 Task: Use the formula "CONFIDENCE" in spreadsheet "Project portfolio".
Action: Mouse moved to (93, 89)
Screenshot: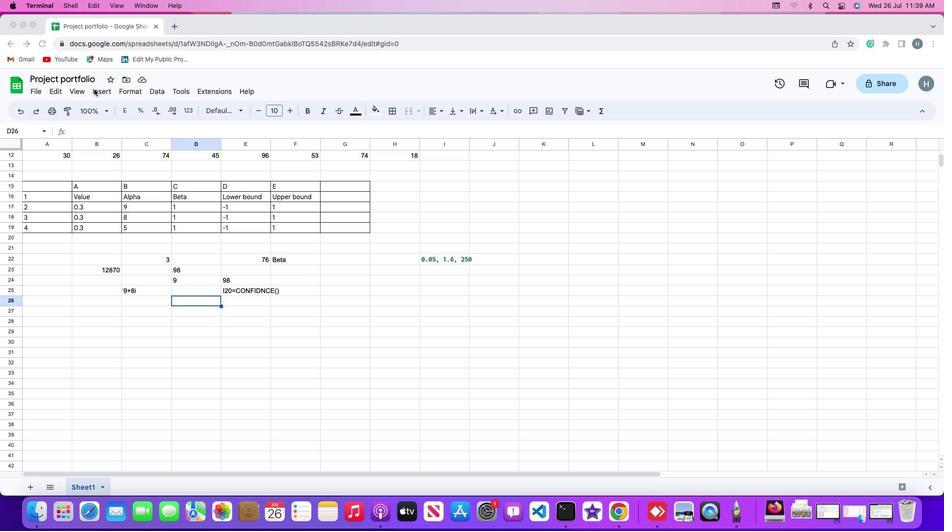 
Action: Mouse pressed left at (93, 89)
Screenshot: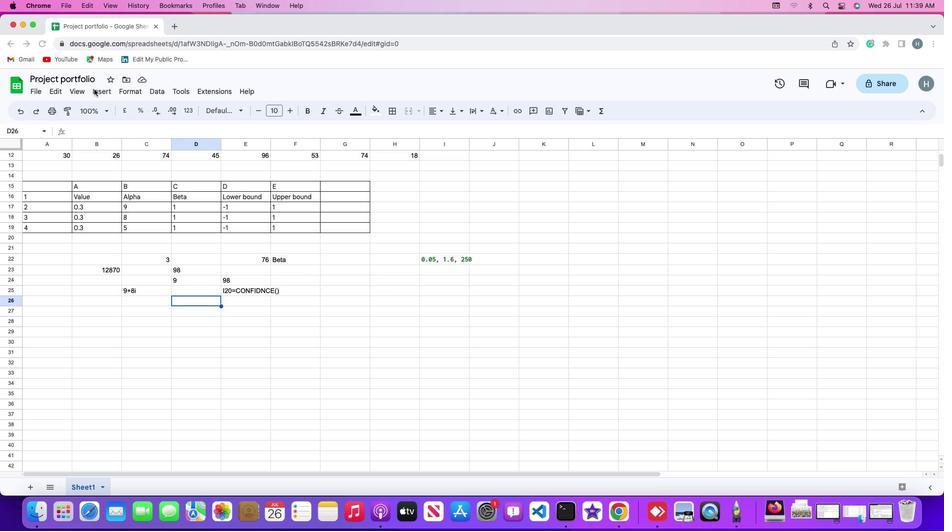 
Action: Mouse moved to (111, 89)
Screenshot: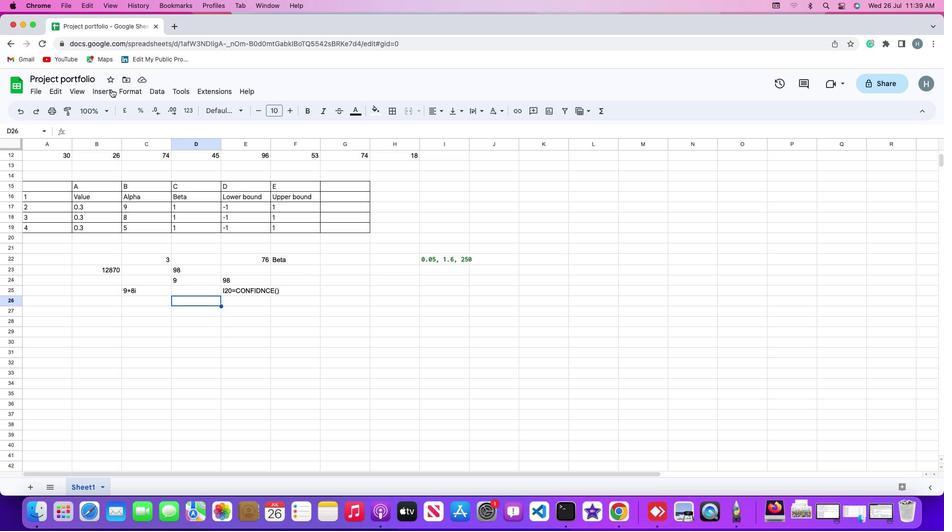
Action: Mouse pressed left at (111, 89)
Screenshot: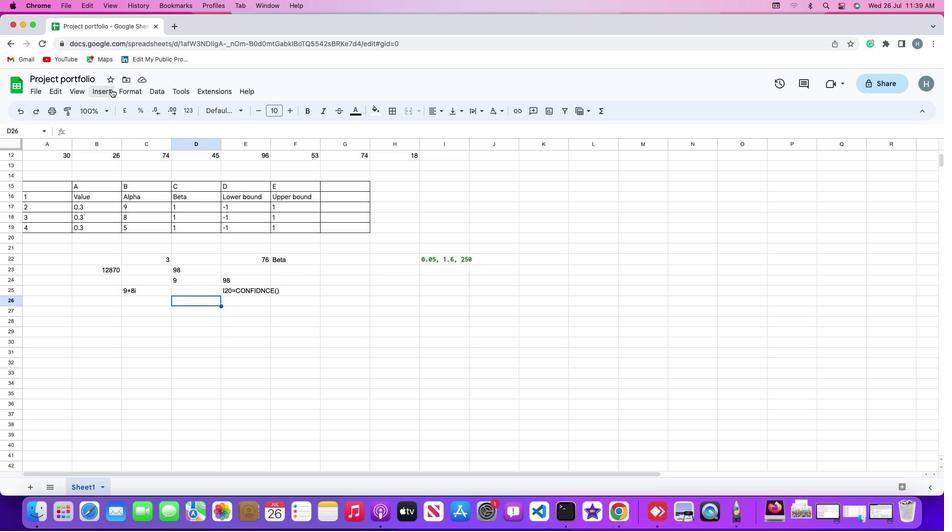 
Action: Mouse moved to (120, 247)
Screenshot: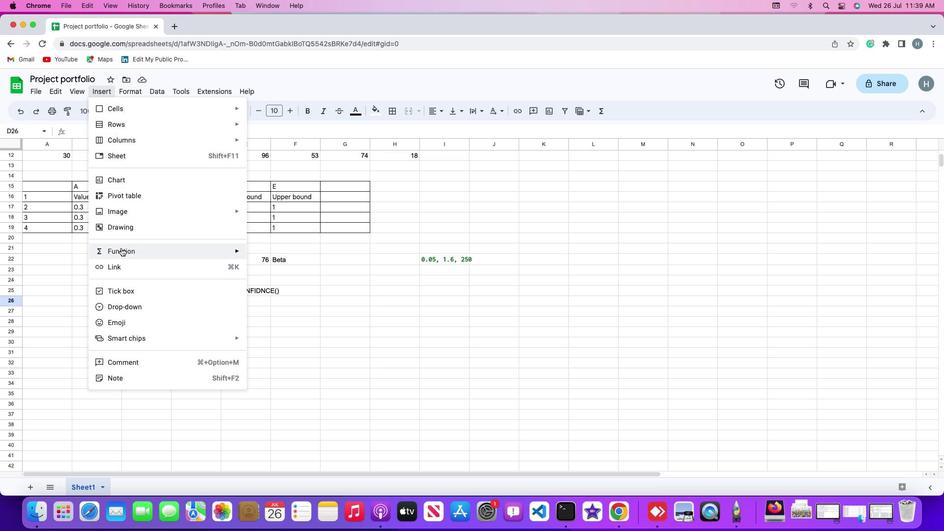 
Action: Mouse pressed left at (120, 247)
Screenshot: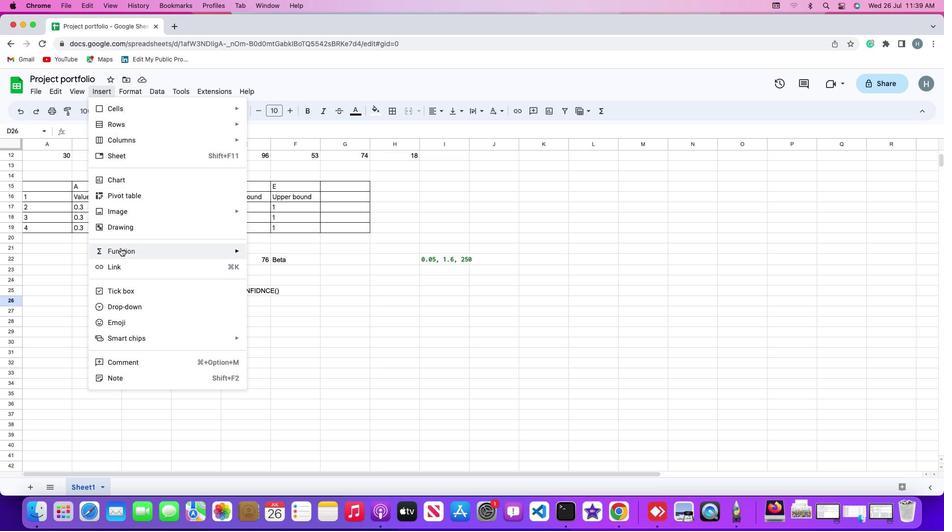 
Action: Mouse moved to (285, 207)
Screenshot: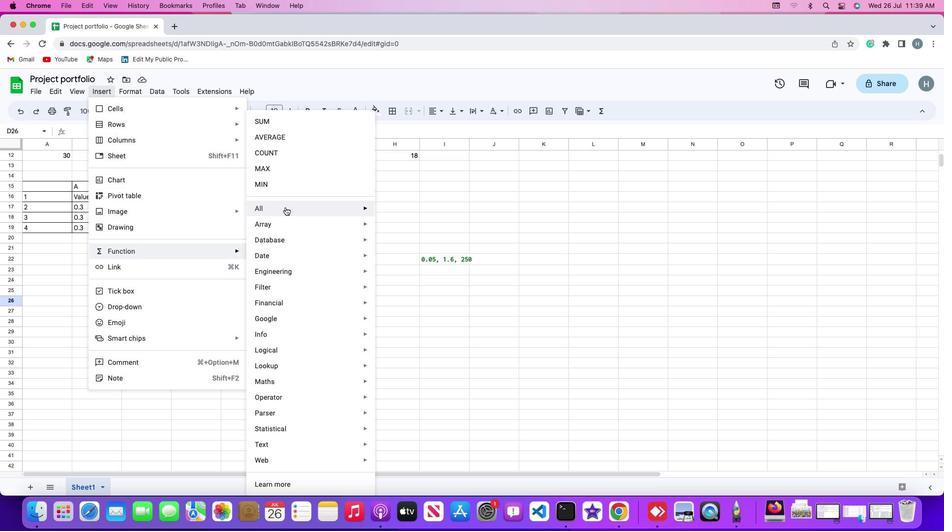 
Action: Mouse pressed left at (285, 207)
Screenshot: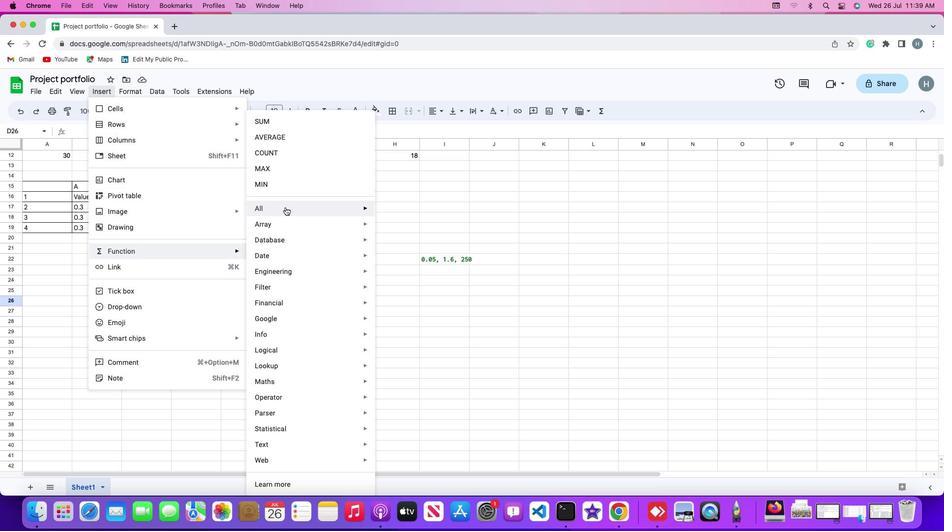 
Action: Mouse moved to (414, 456)
Screenshot: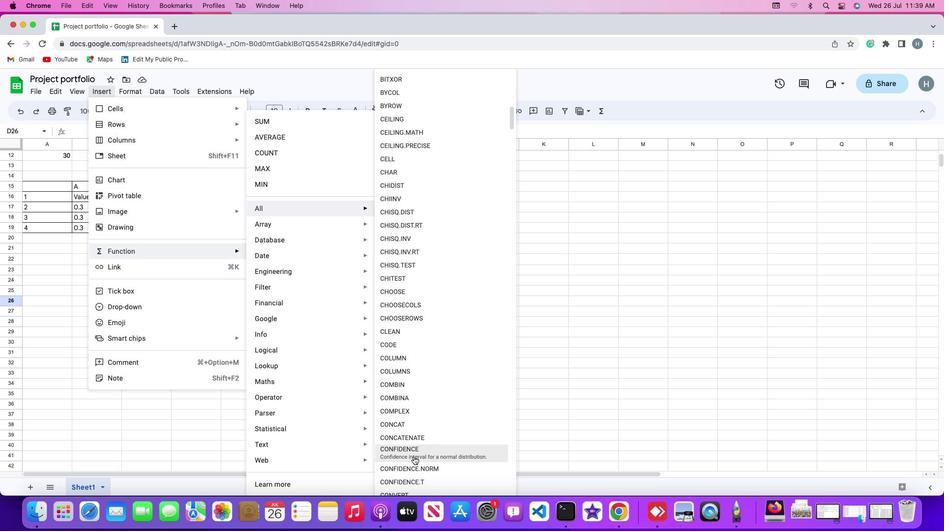 
Action: Mouse pressed left at (414, 456)
Screenshot: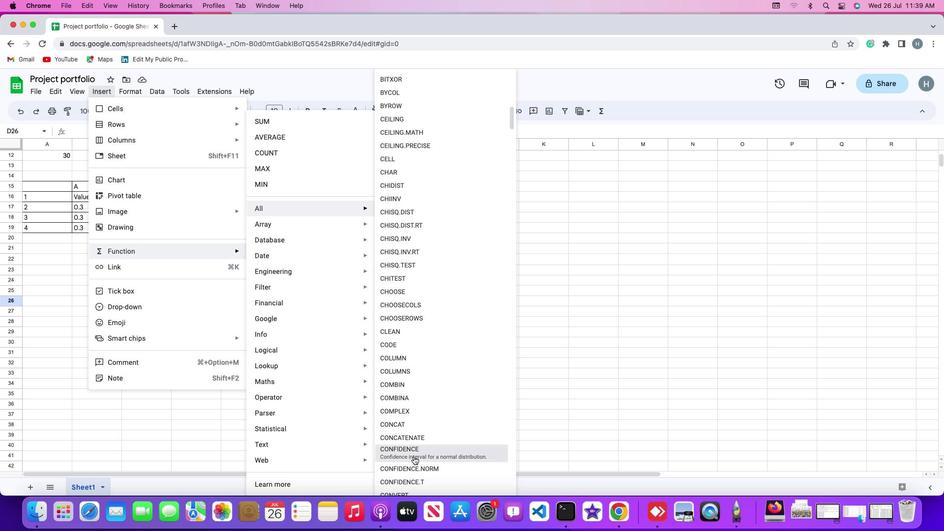 
Action: Mouse moved to (419, 393)
Screenshot: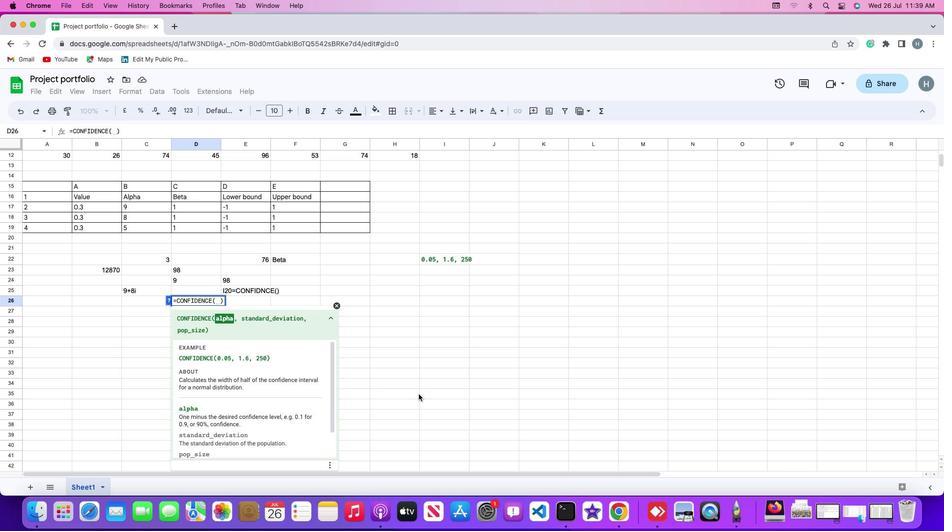 
Action: Key pressed '0''.''0''5'',''1''.''6'',''2''5''0'Key.enter
Screenshot: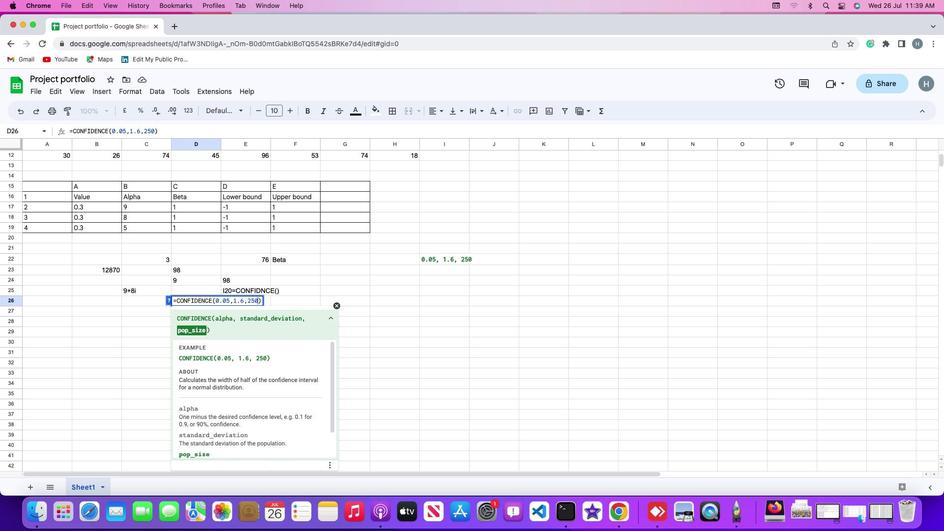 
